 Task: Visit the office locations of Nestle
Action: Mouse moved to (508, 549)
Screenshot: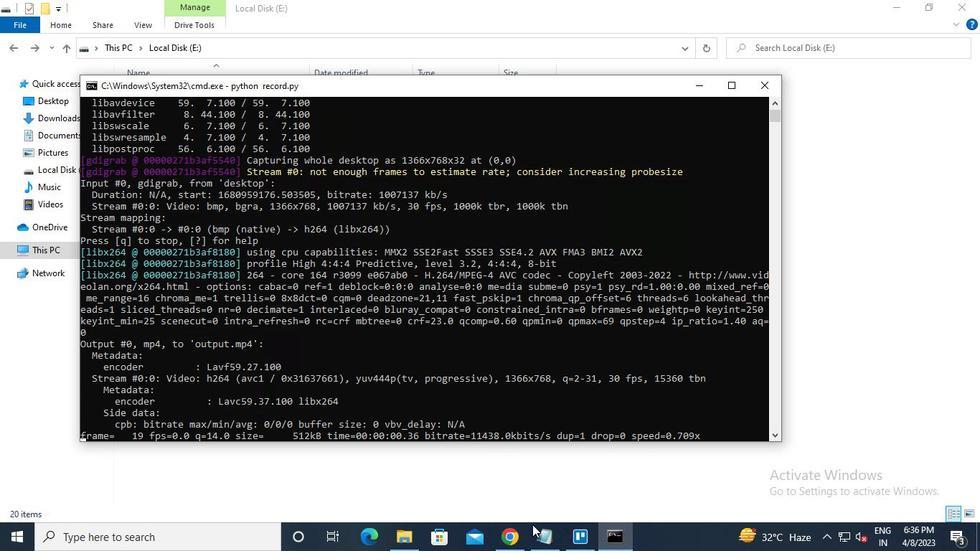 
Action: Mouse pressed left at (508, 549)
Screenshot: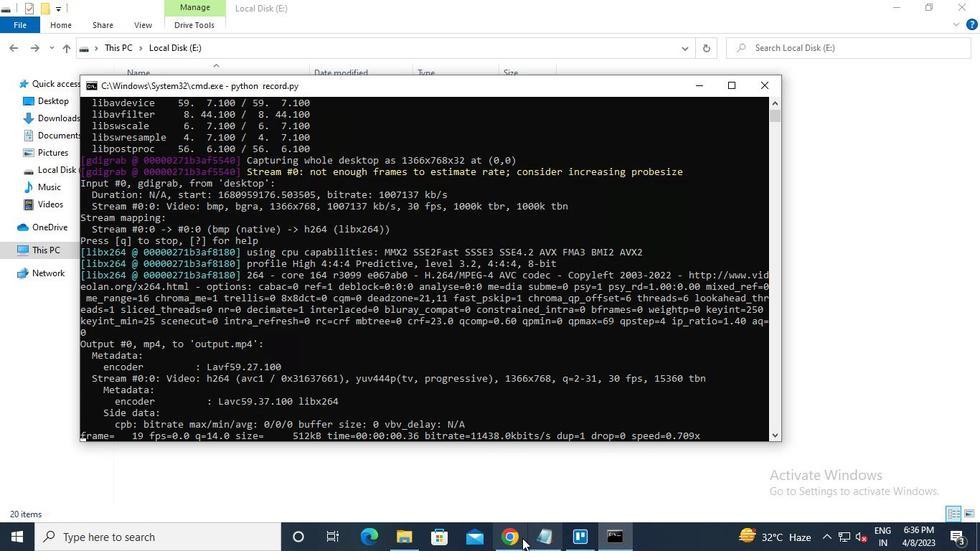 
Action: Mouse moved to (275, 96)
Screenshot: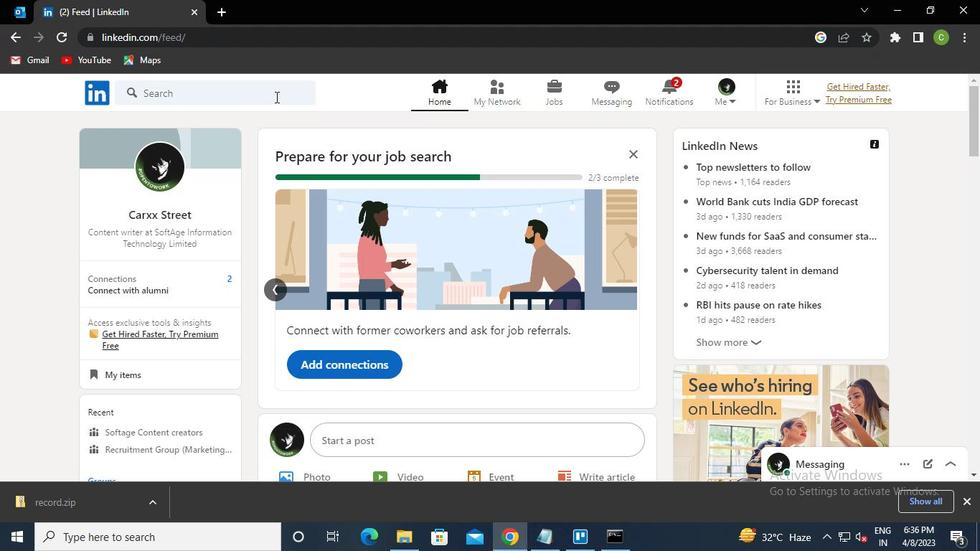 
Action: Mouse pressed left at (275, 96)
Screenshot: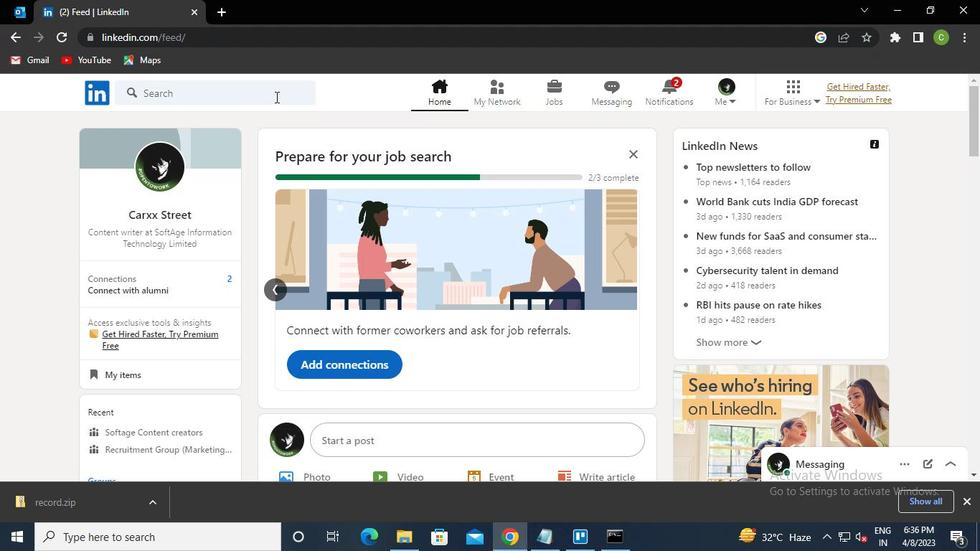 
Action: Keyboard n
Screenshot: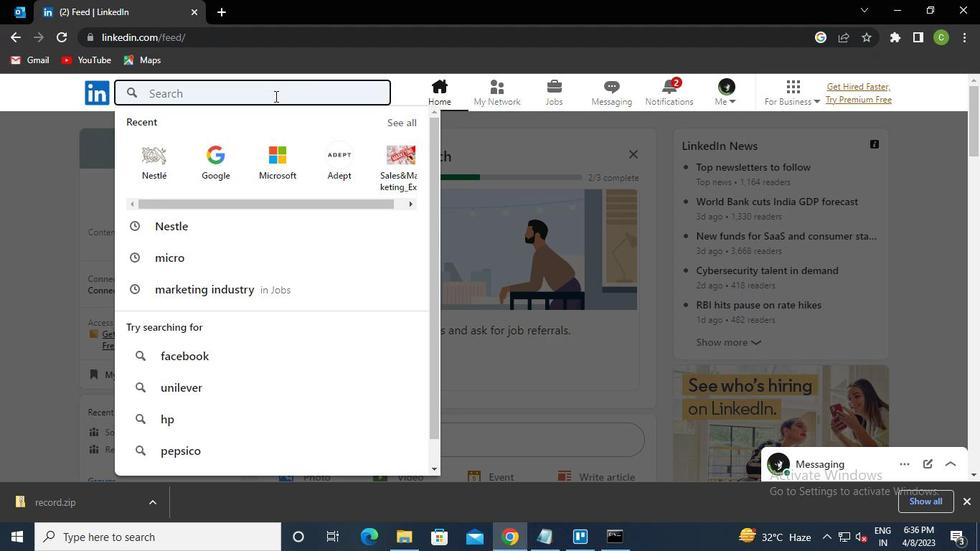 
Action: Keyboard e
Screenshot: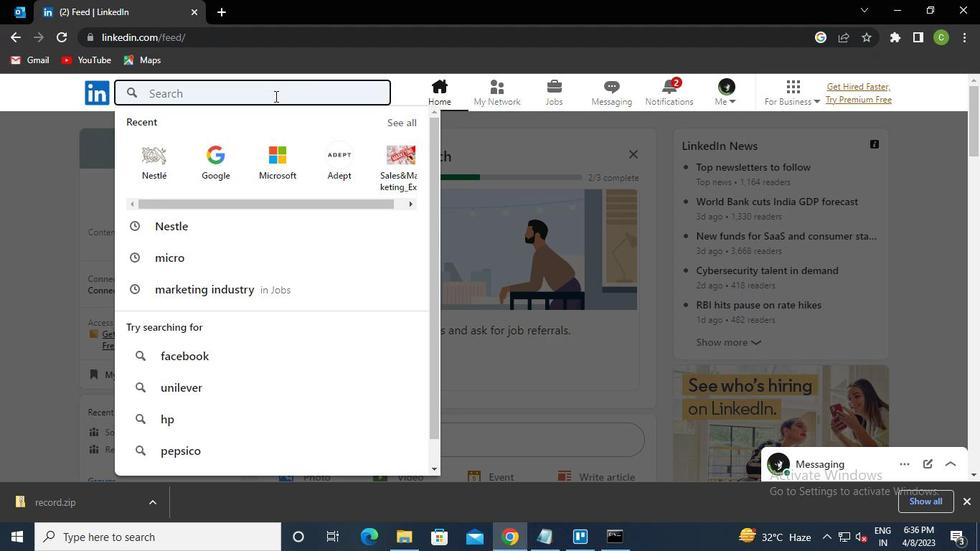
Action: Keyboard s
Screenshot: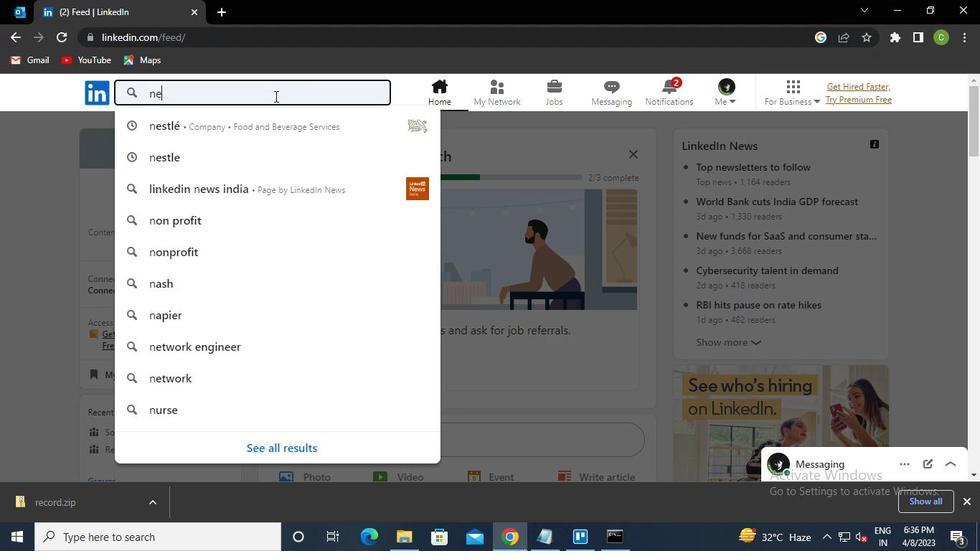
Action: Keyboard t
Screenshot: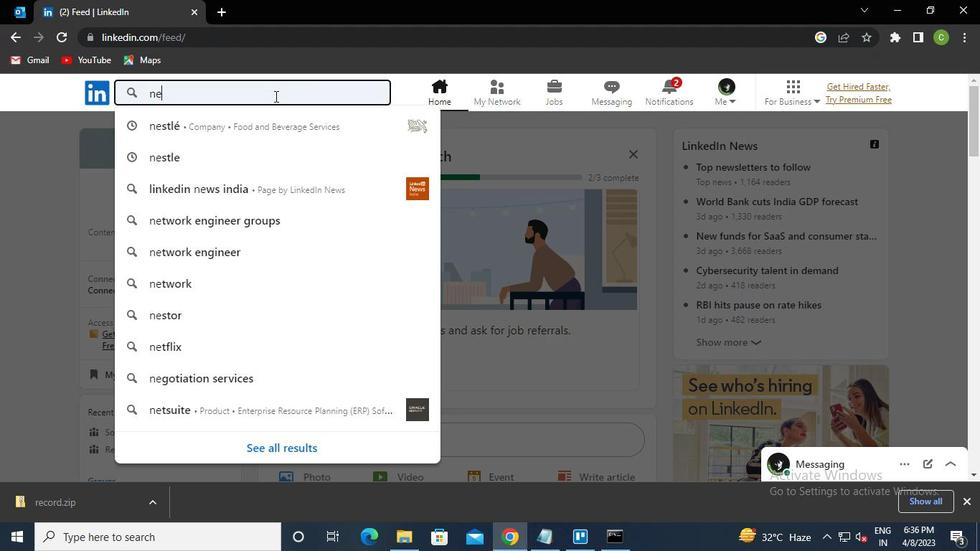 
Action: Keyboard l
Screenshot: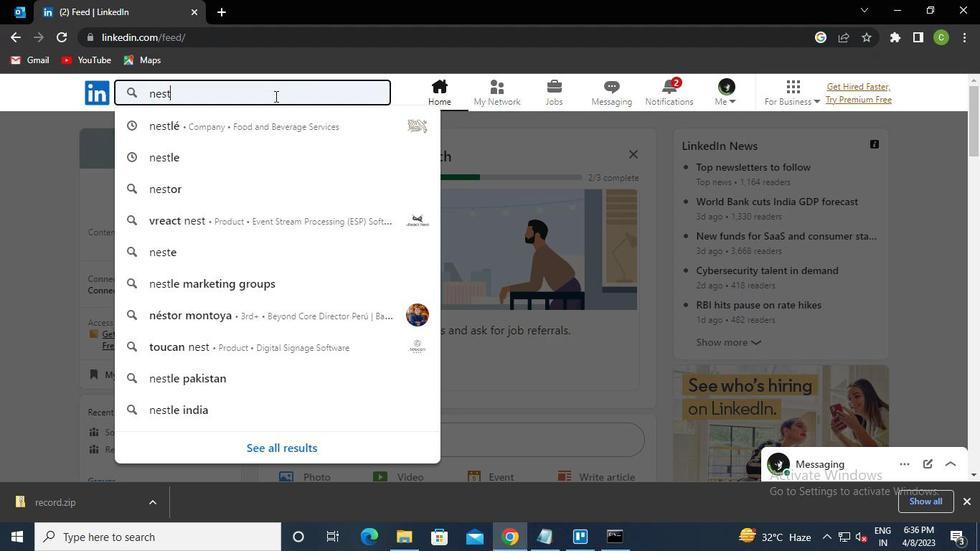 
Action: Keyboard e
Screenshot: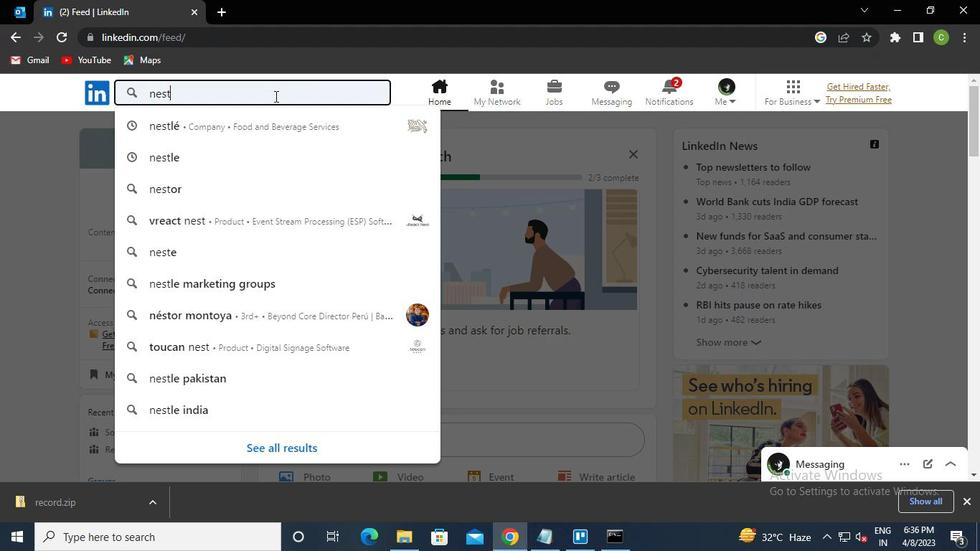 
Action: Keyboard Key.down
Screenshot: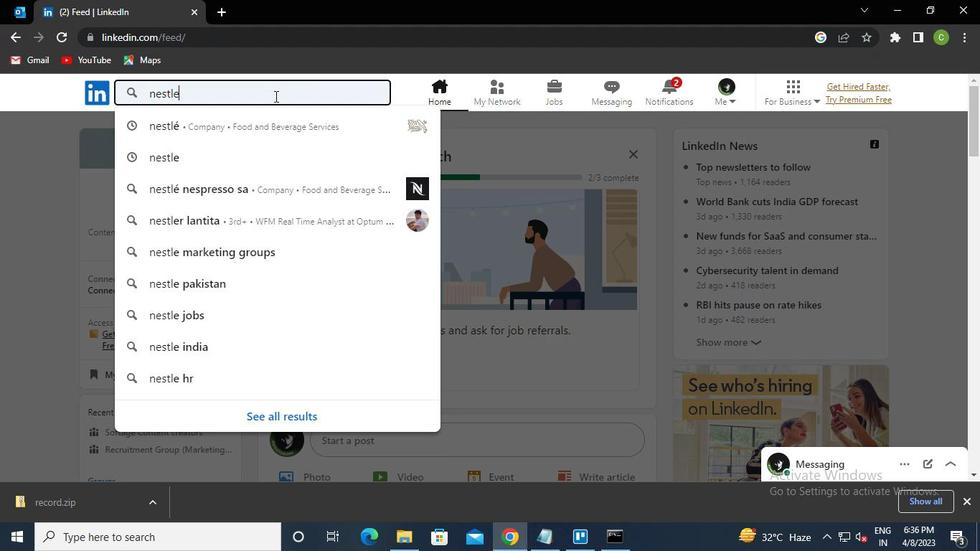 
Action: Keyboard Key.enter
Screenshot: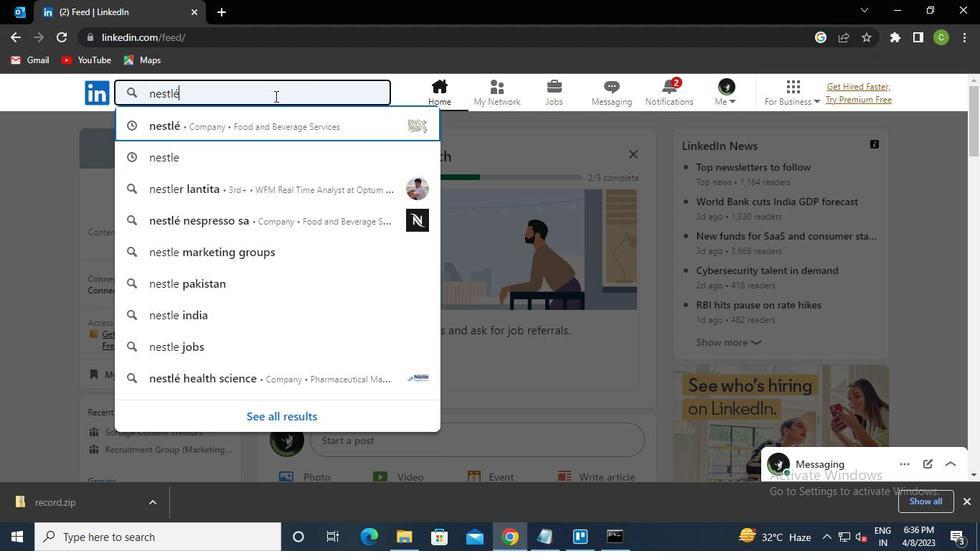 
Action: Mouse moved to (515, 229)
Screenshot: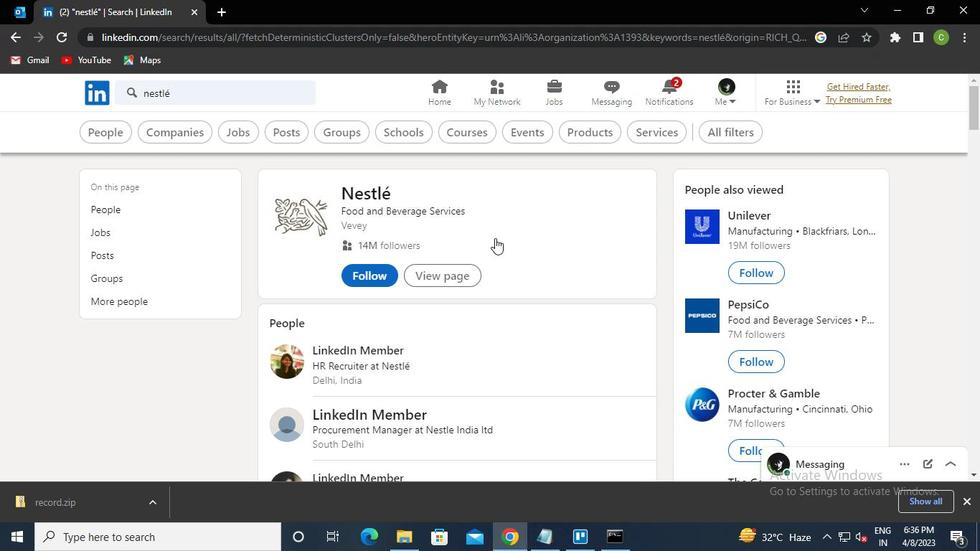 
Action: Mouse pressed left at (515, 229)
Screenshot: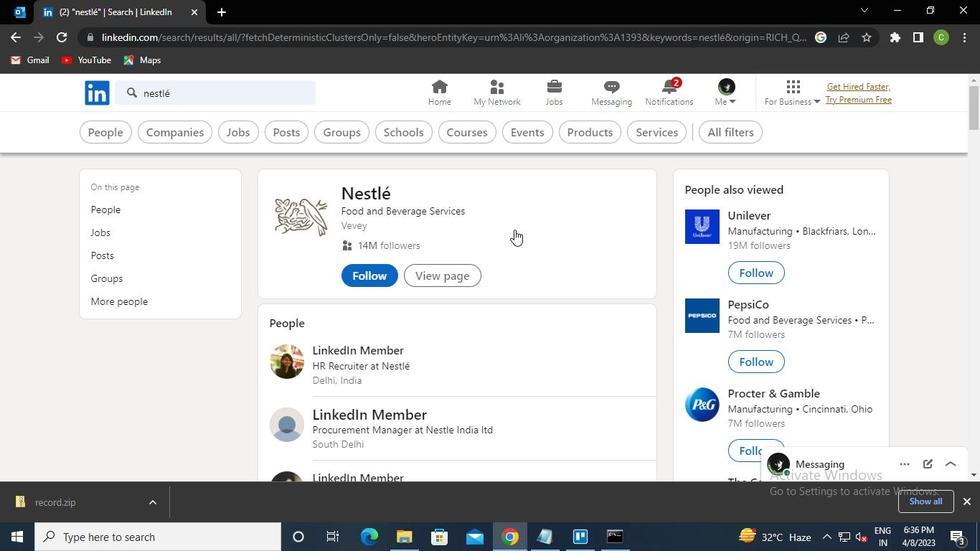 
Action: Mouse moved to (184, 172)
Screenshot: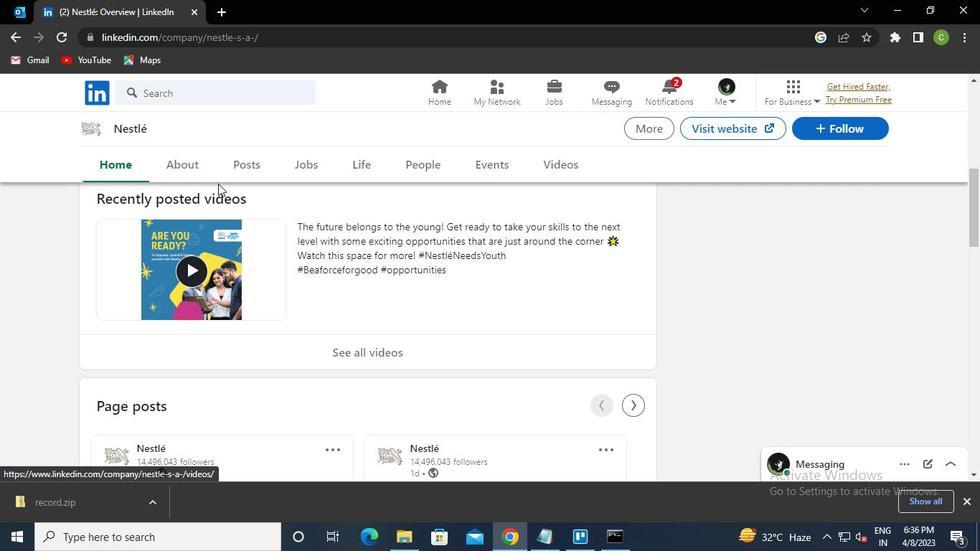 
Action: Mouse pressed left at (184, 172)
Screenshot: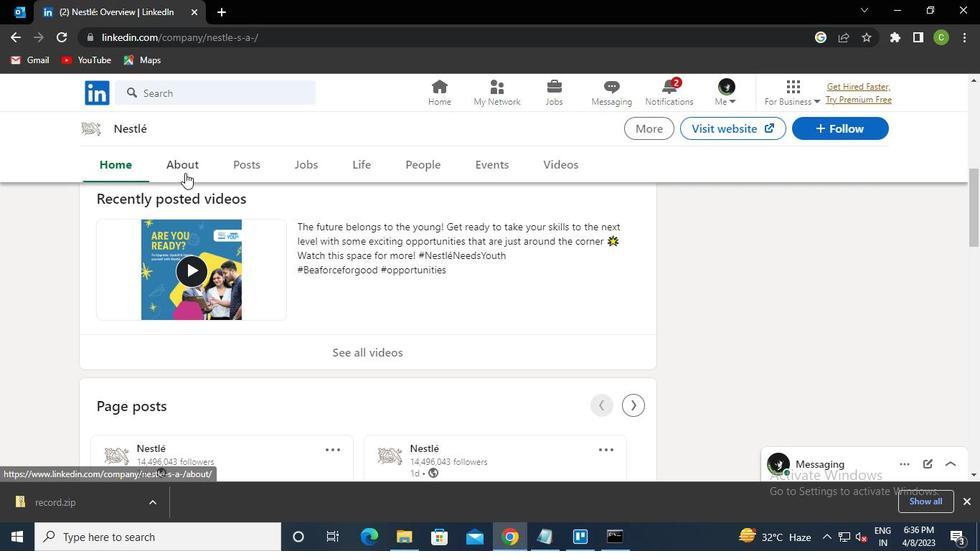
Action: Mouse moved to (456, 309)
Screenshot: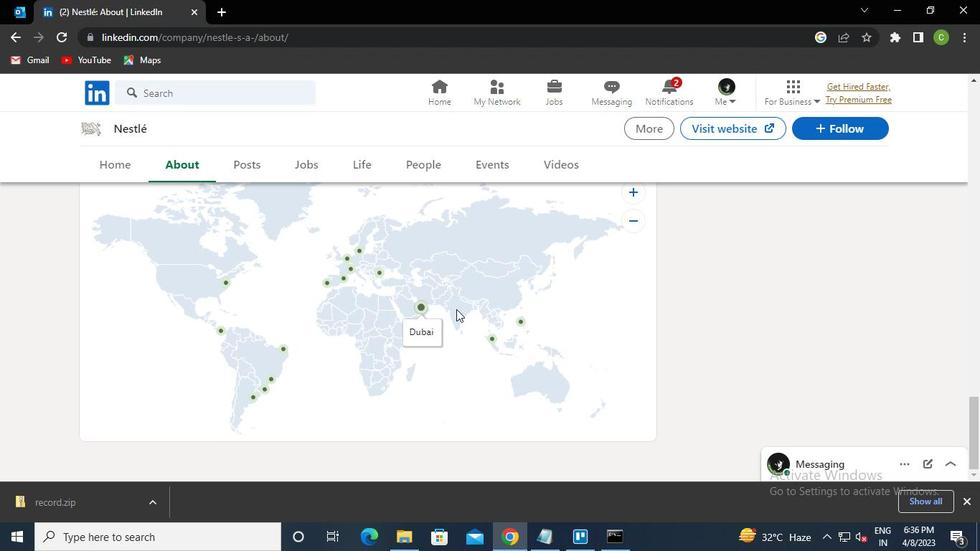 
Action: Mouse pressed left at (456, 309)
Screenshot: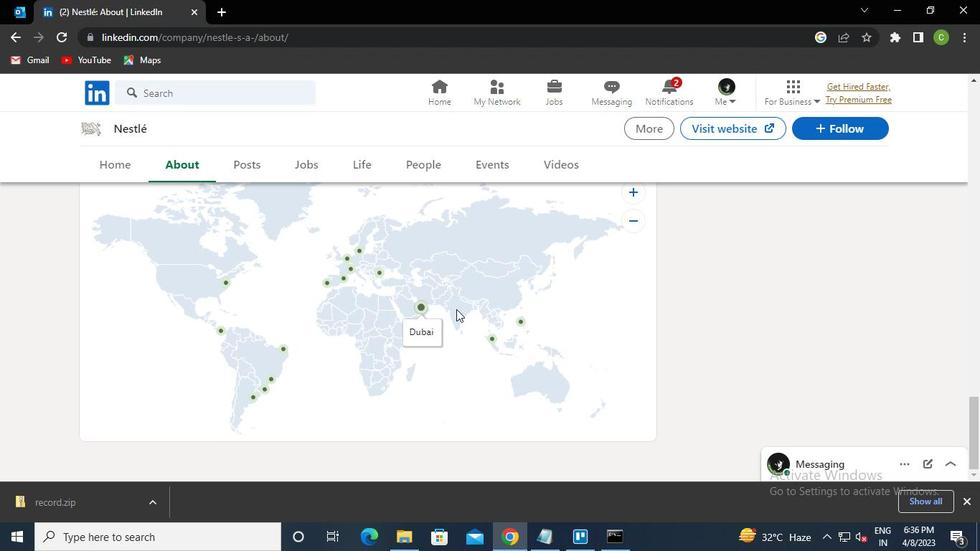 
Action: Mouse moved to (495, 338)
Screenshot: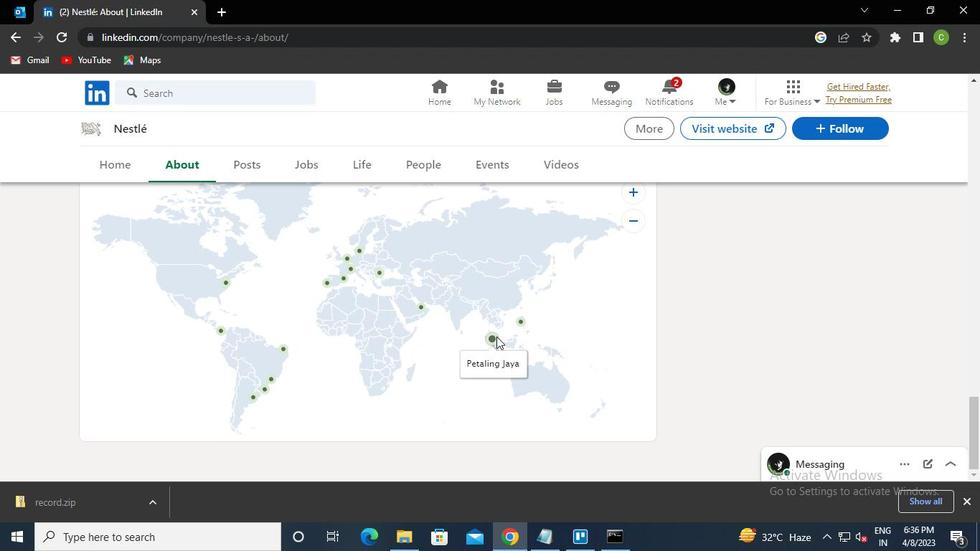 
Action: Mouse pressed left at (495, 338)
Screenshot: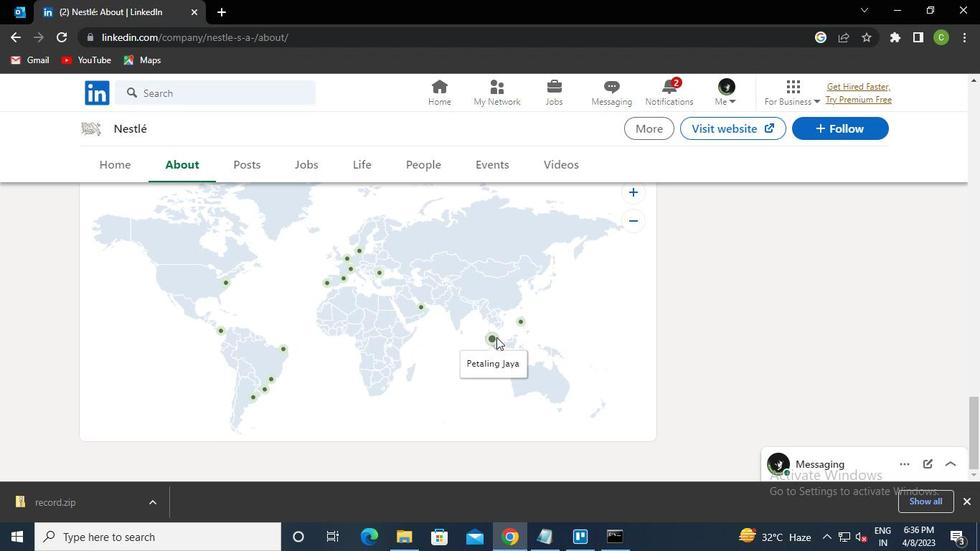 
Action: Mouse moved to (281, 191)
Screenshot: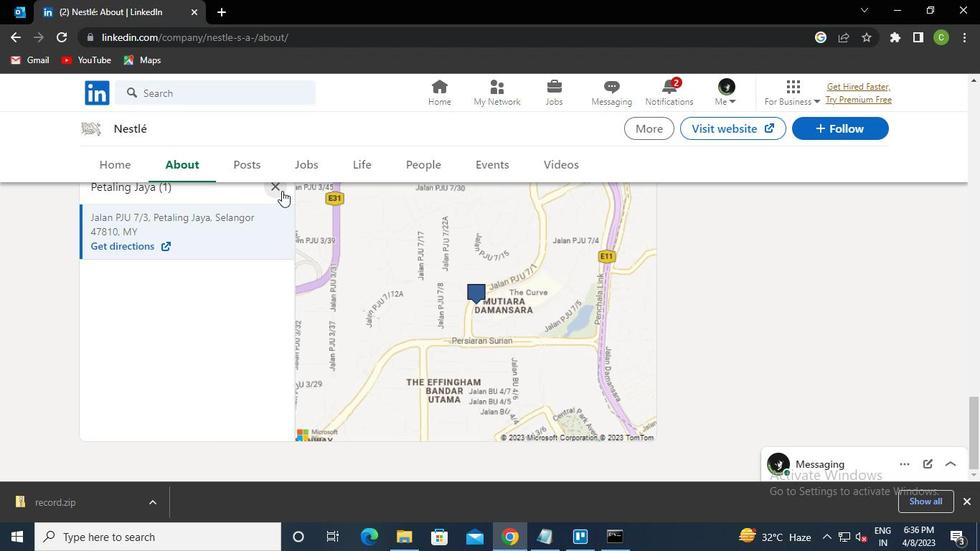 
Action: Mouse pressed left at (281, 191)
Screenshot: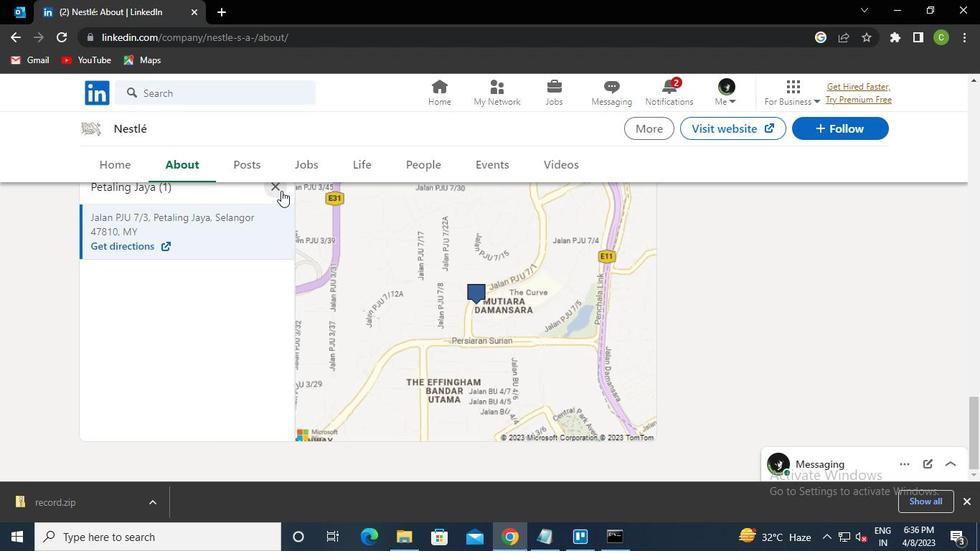 
Action: Mouse moved to (603, 543)
Screenshot: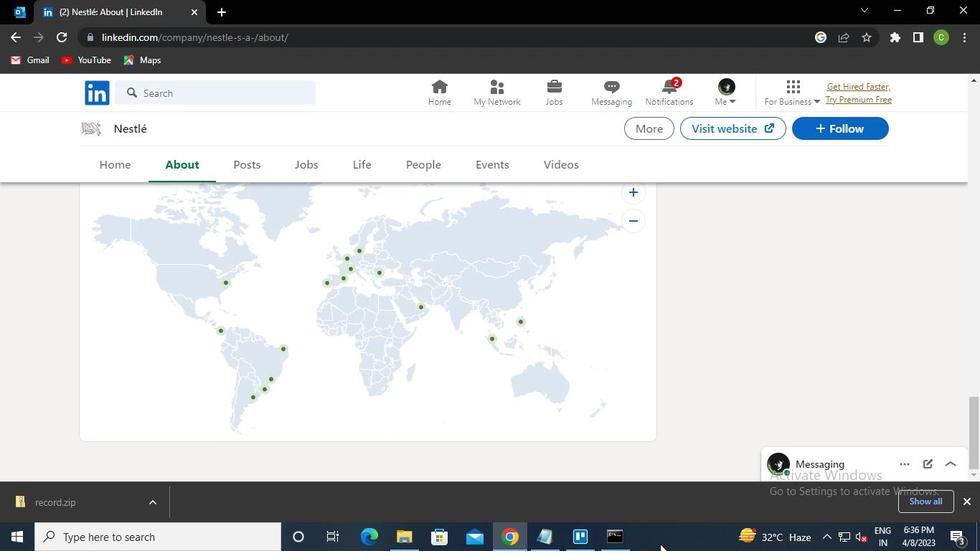
Action: Mouse pressed left at (603, 543)
Screenshot: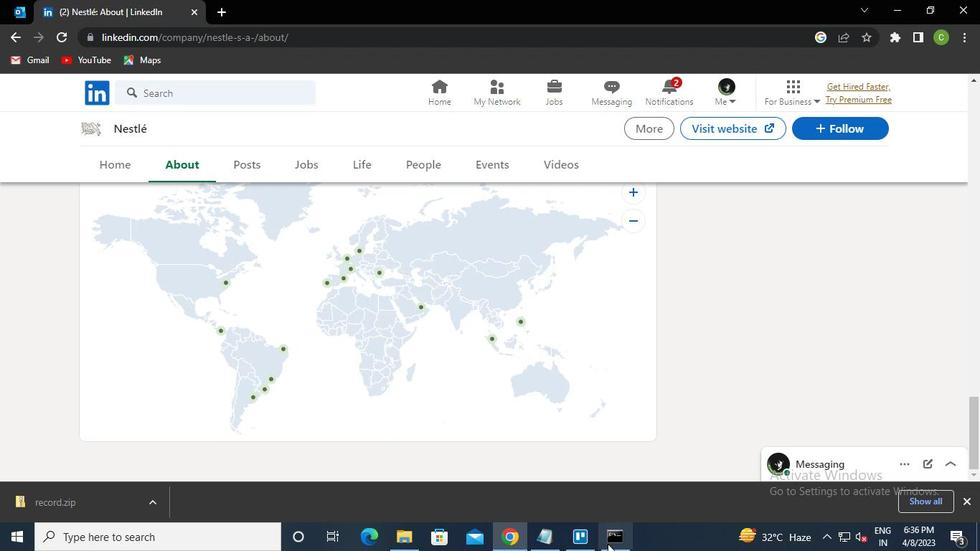 
Action: Mouse moved to (769, 85)
Screenshot: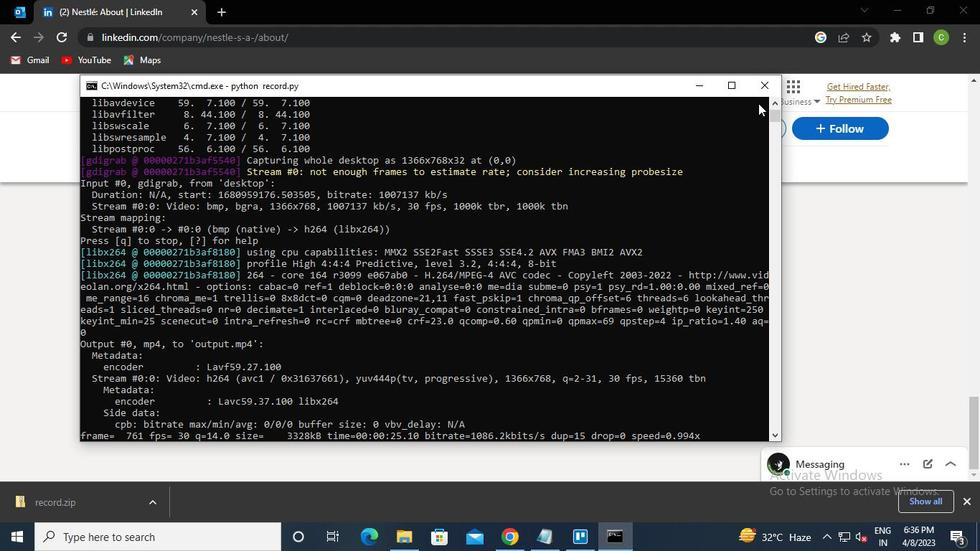 
Action: Mouse pressed left at (769, 85)
Screenshot: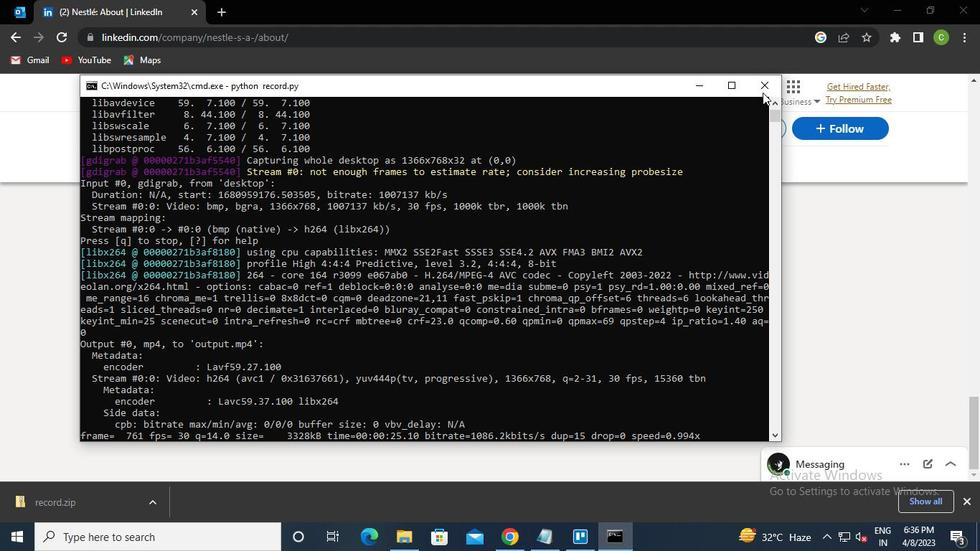 
Action: Mouse moved to (766, 89)
Screenshot: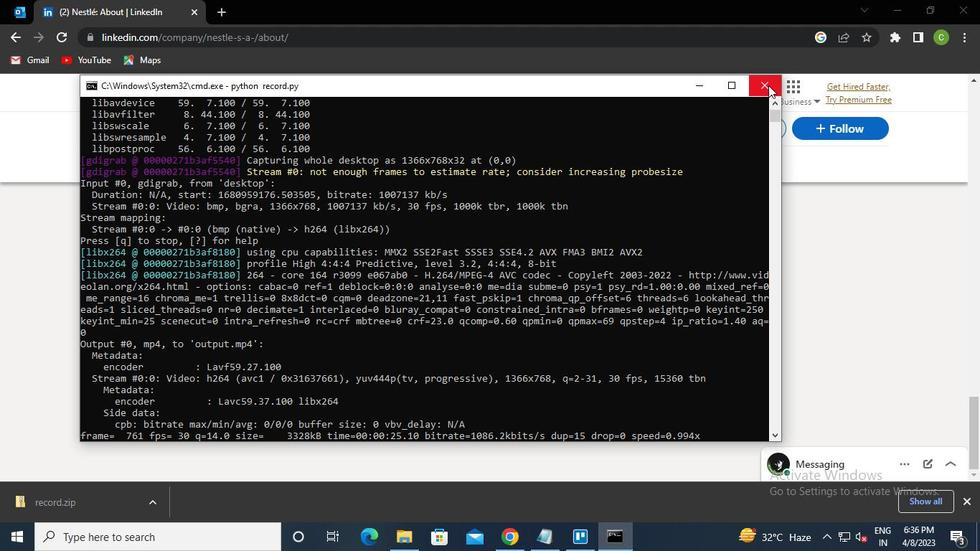 
